 Task: Use the formula "NORM.S.DIST" in spreadsheet "Project portfolio".
Action: Mouse moved to (96, 73)
Screenshot: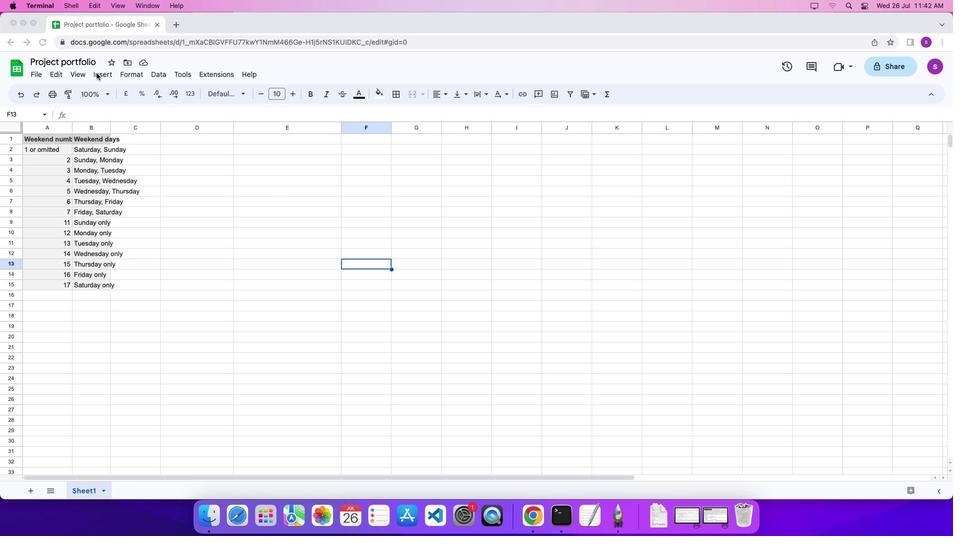
Action: Mouse pressed left at (96, 73)
Screenshot: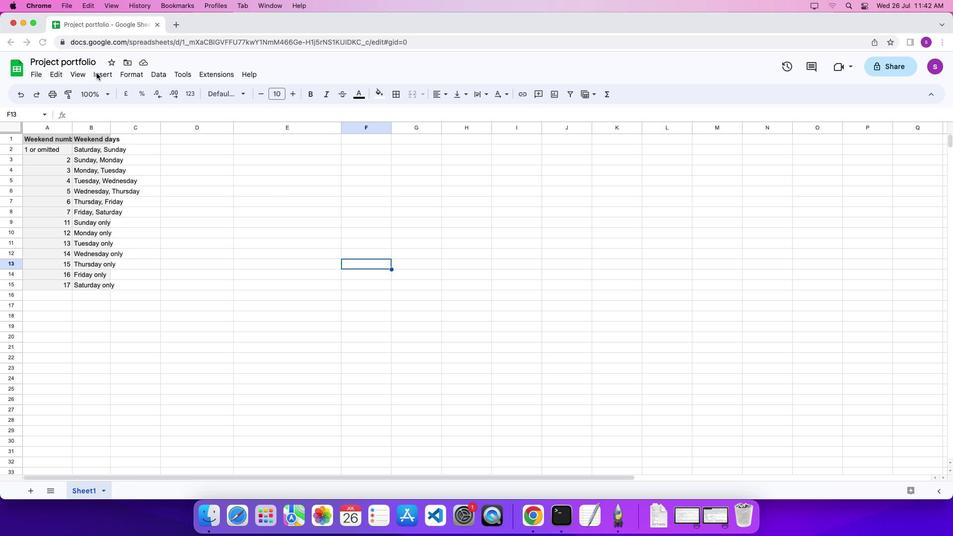 
Action: Mouse moved to (103, 75)
Screenshot: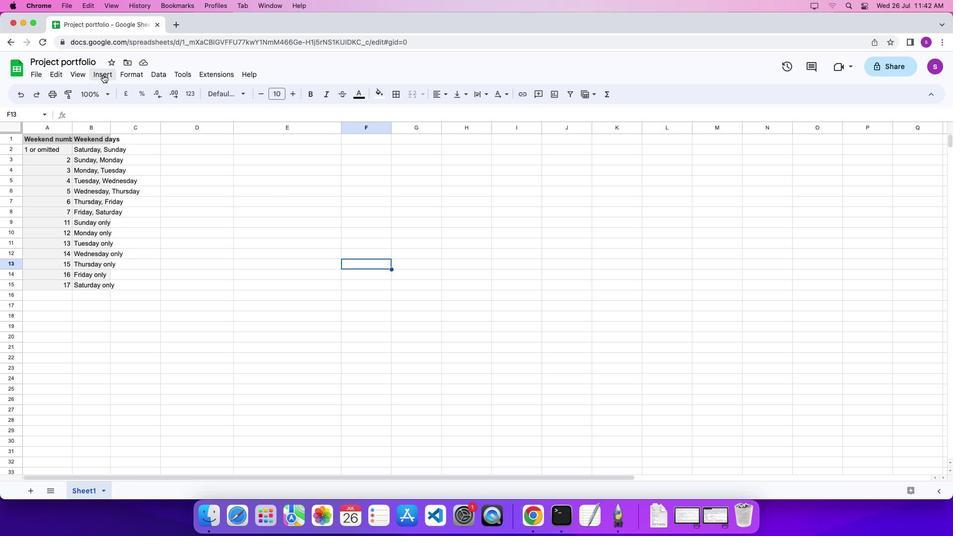 
Action: Mouse pressed left at (103, 75)
Screenshot: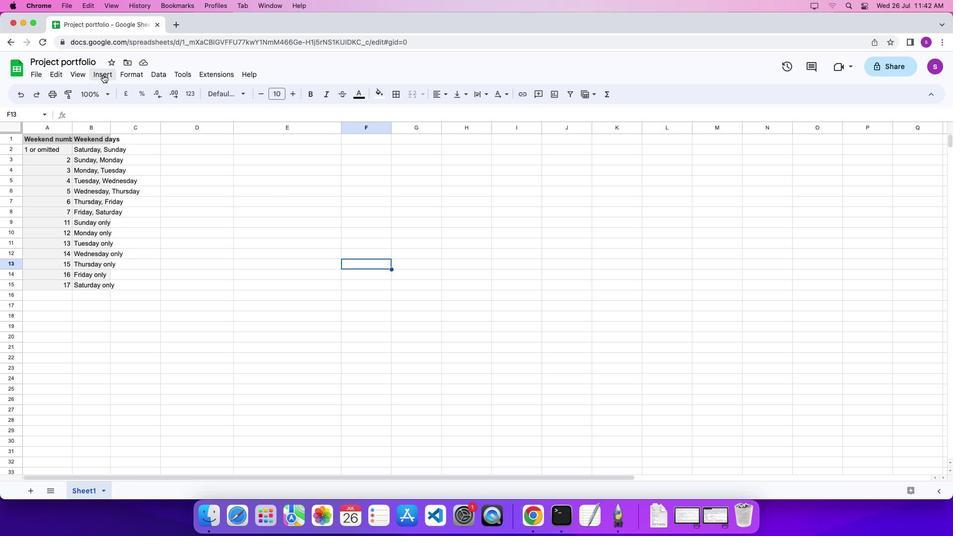 
Action: Mouse moved to (438, 456)
Screenshot: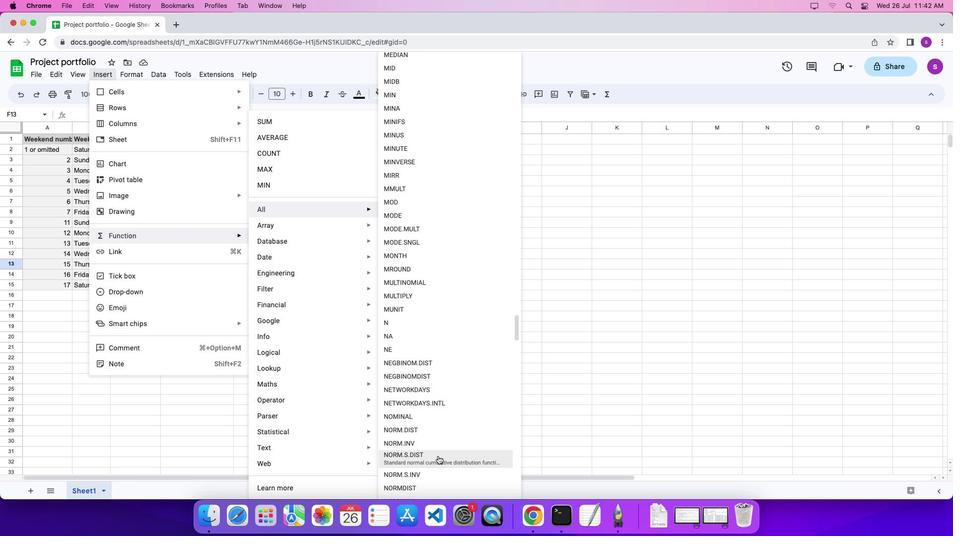 
Action: Mouse pressed left at (438, 456)
Screenshot: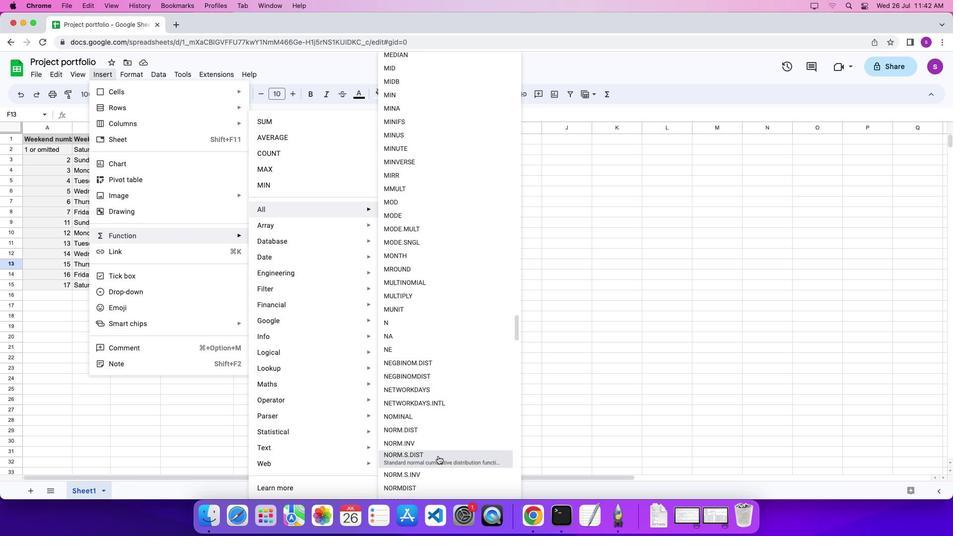 
Action: Mouse moved to (449, 429)
Screenshot: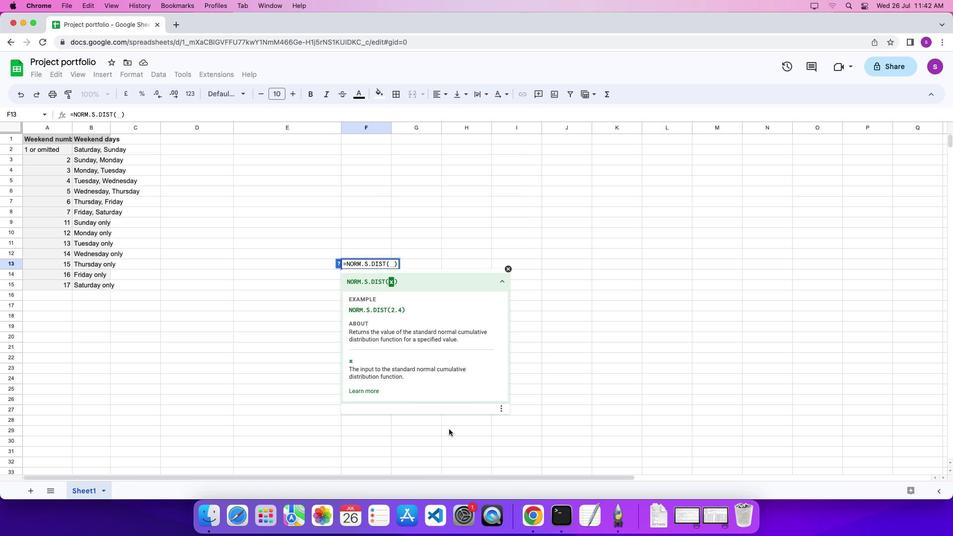 
Action: Key pressed '2''.''4''\x03'
Screenshot: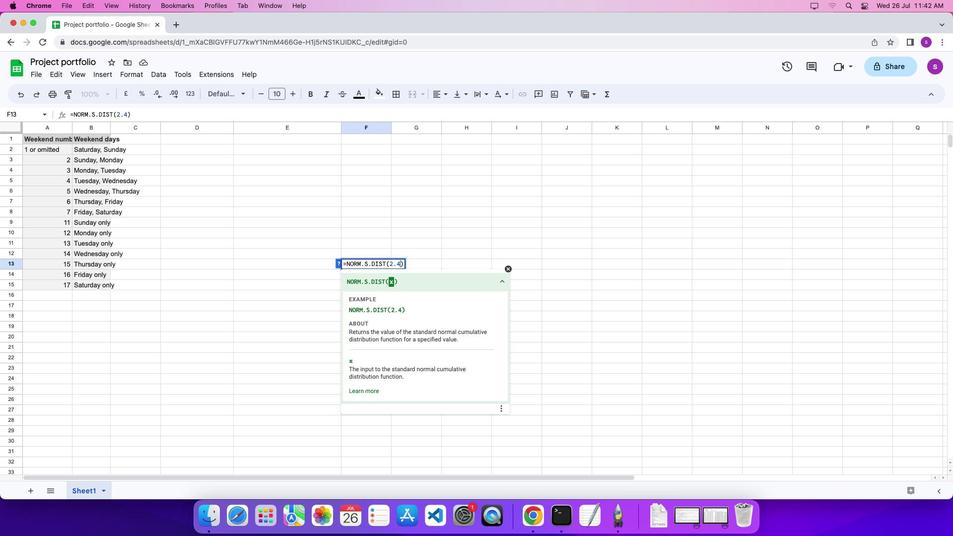 
